 Task: Select the off-cursor smooth caret animation.
Action: Mouse moved to (126, 526)
Screenshot: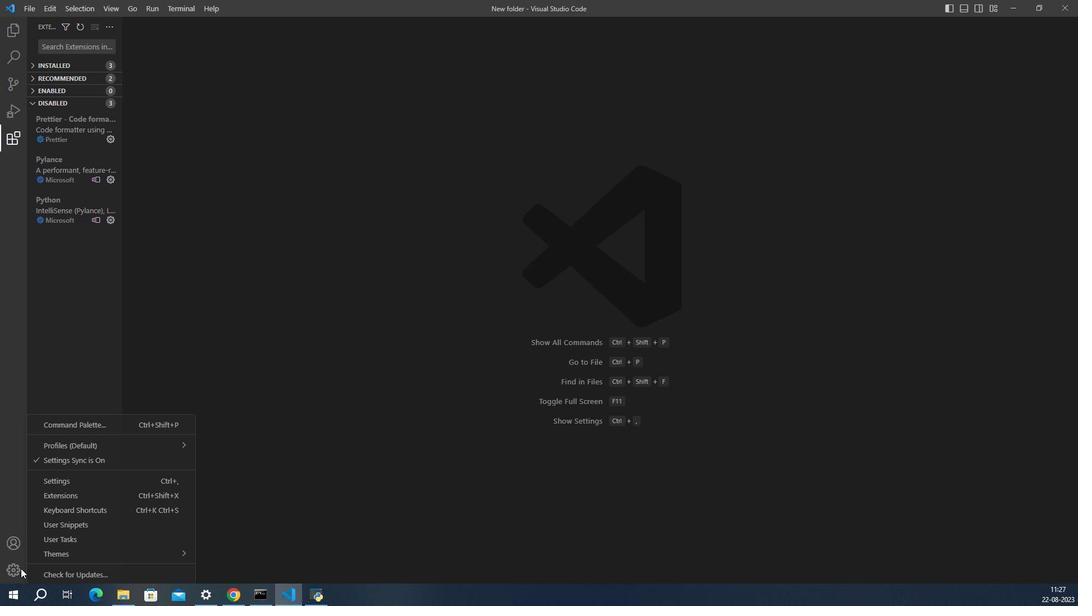 
Action: Mouse pressed left at (126, 526)
Screenshot: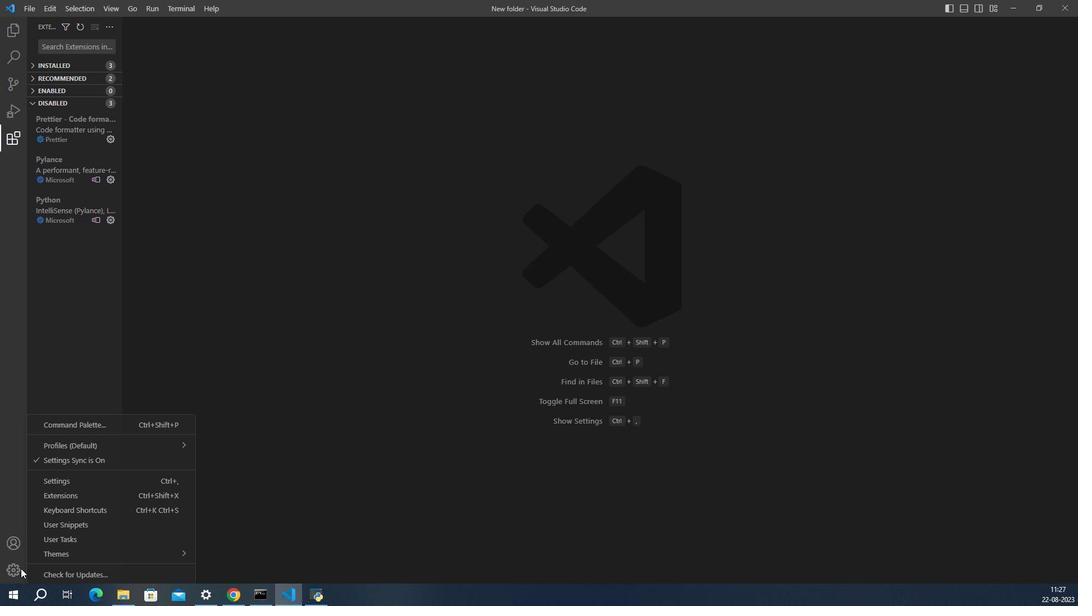 
Action: Mouse moved to (163, 455)
Screenshot: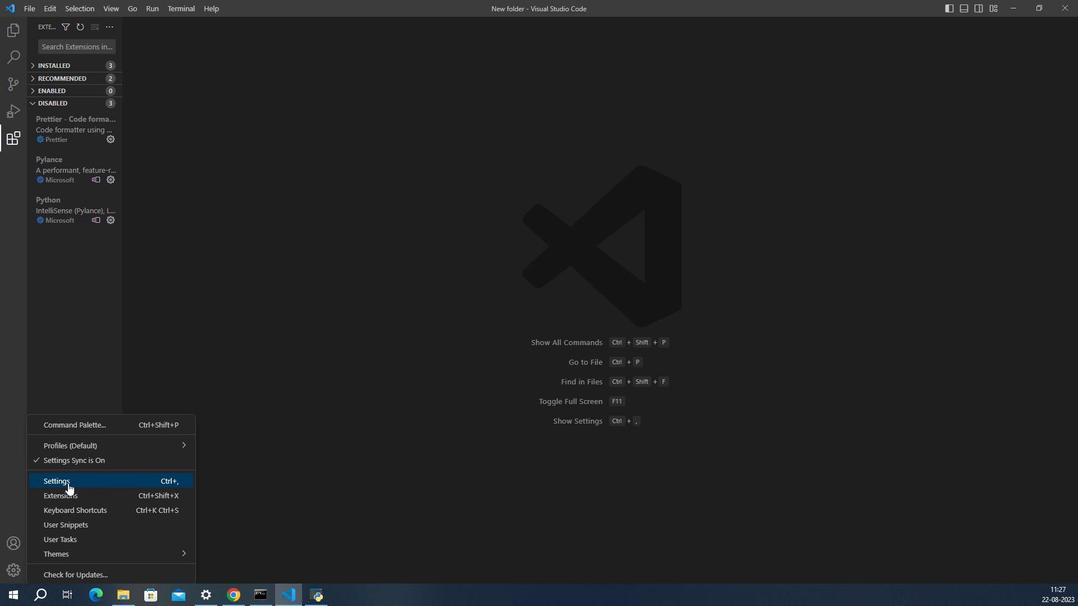 
Action: Mouse pressed left at (163, 455)
Screenshot: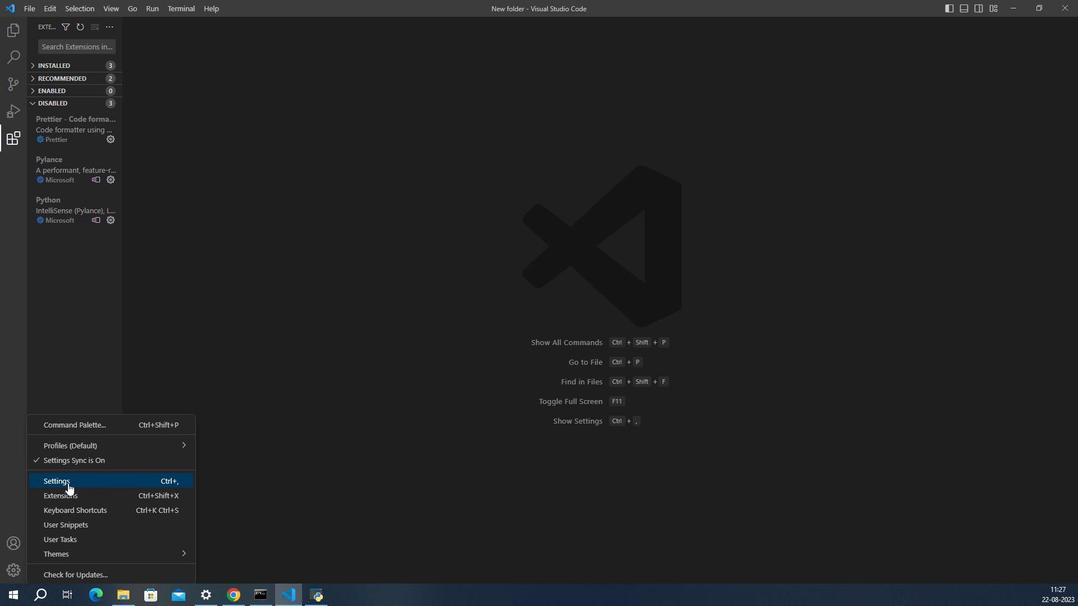 
Action: Mouse moved to (507, 349)
Screenshot: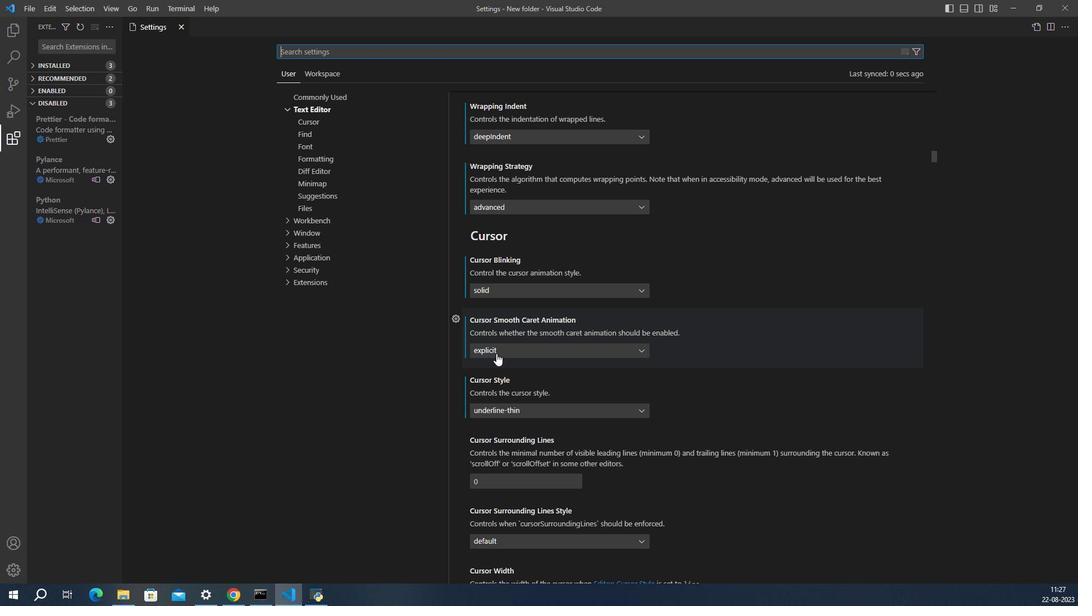 
Action: Mouse pressed left at (507, 349)
Screenshot: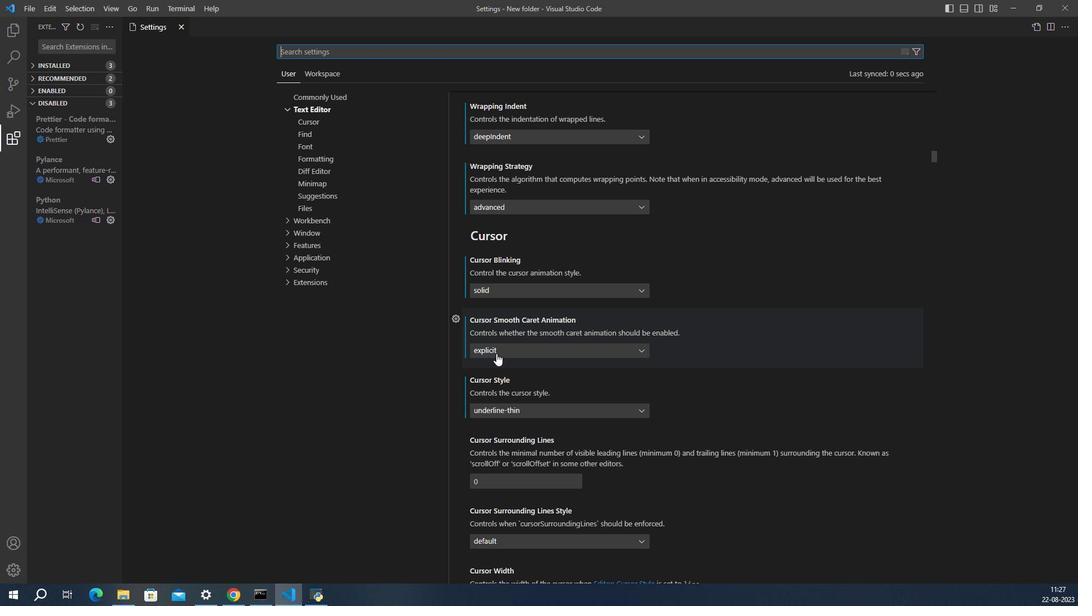 
Action: Mouse moved to (503, 364)
Screenshot: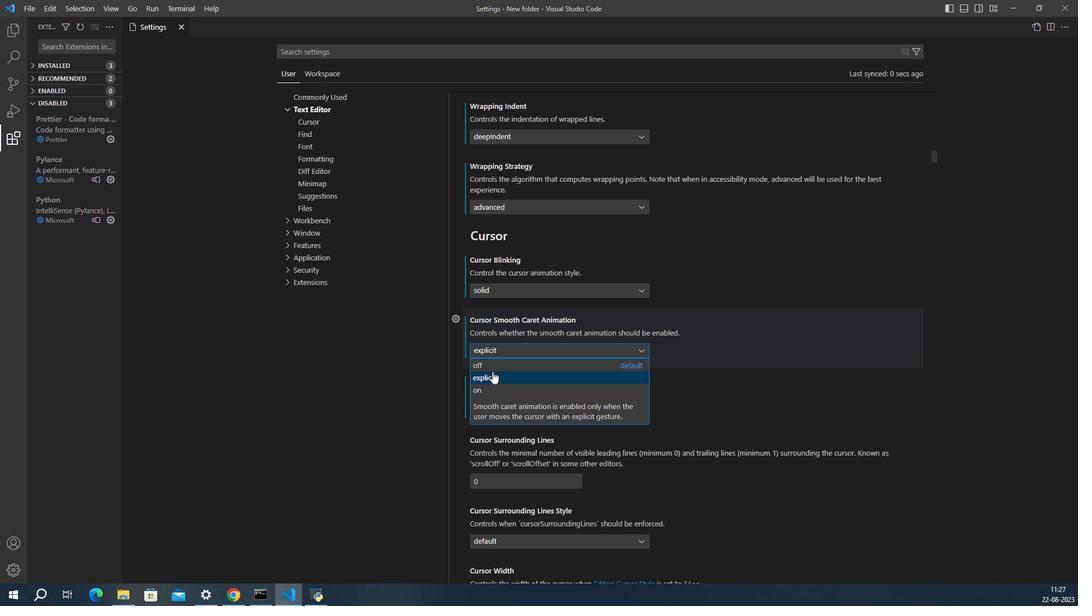 
Action: Mouse pressed left at (503, 364)
Screenshot: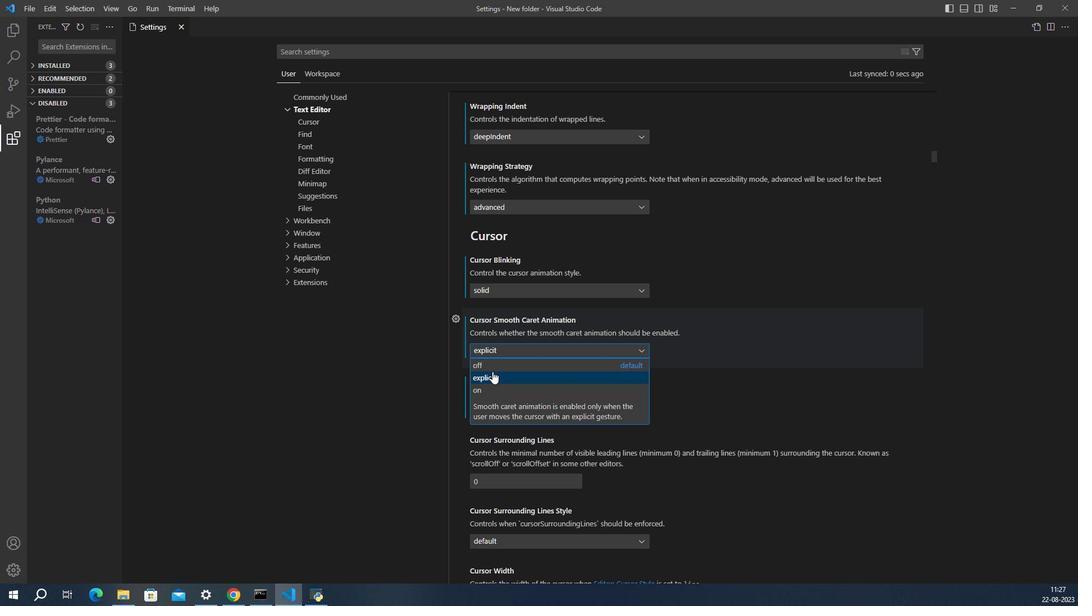 
Action: Mouse moved to (521, 348)
Screenshot: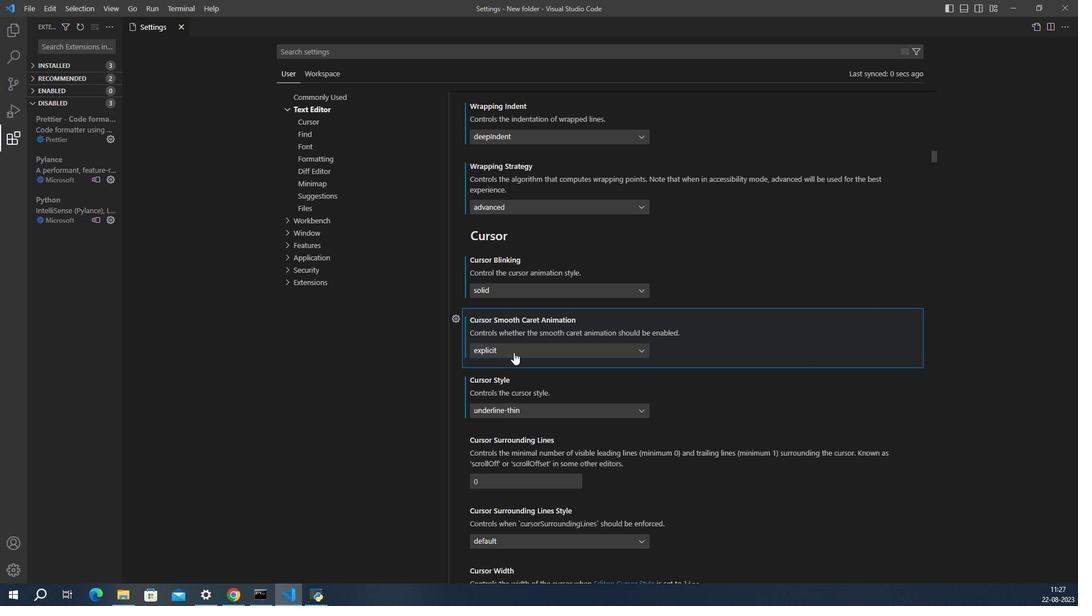 
Action: Mouse pressed left at (521, 348)
Screenshot: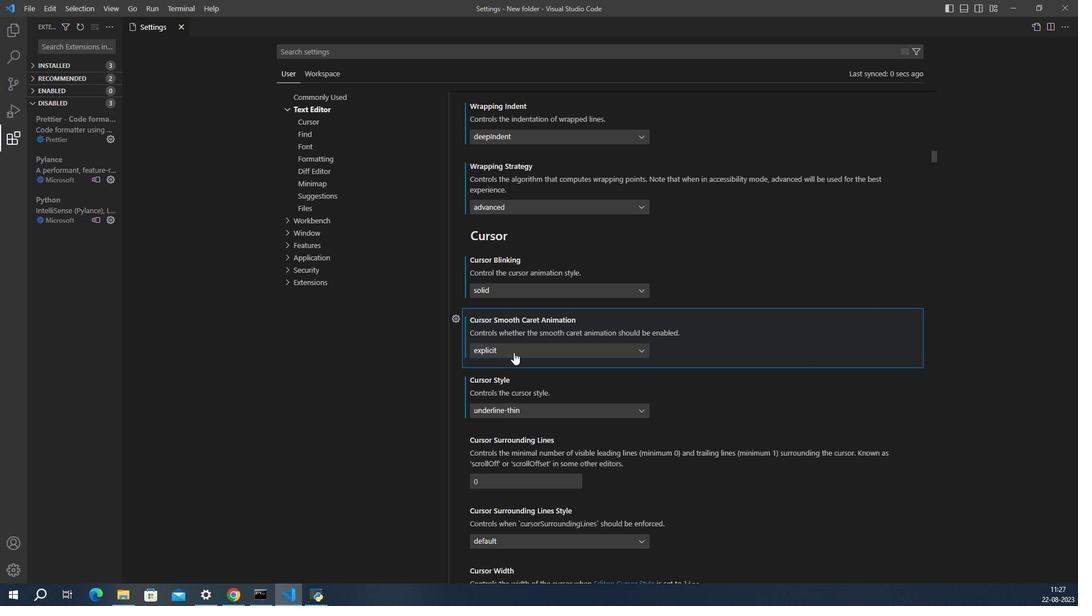 
Action: Mouse moved to (512, 359)
Screenshot: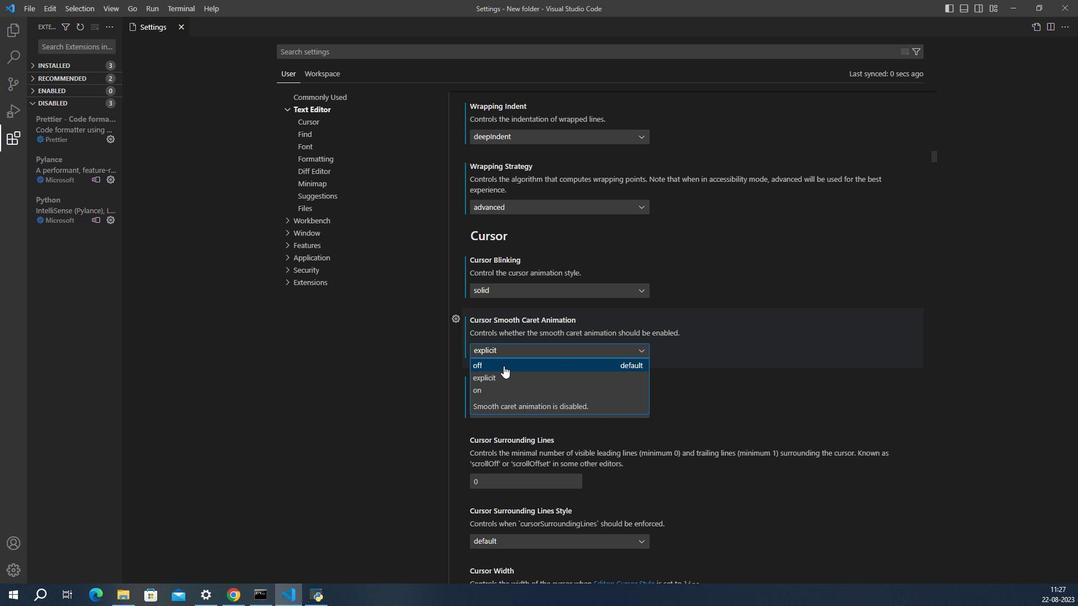 
Action: Mouse pressed left at (512, 359)
Screenshot: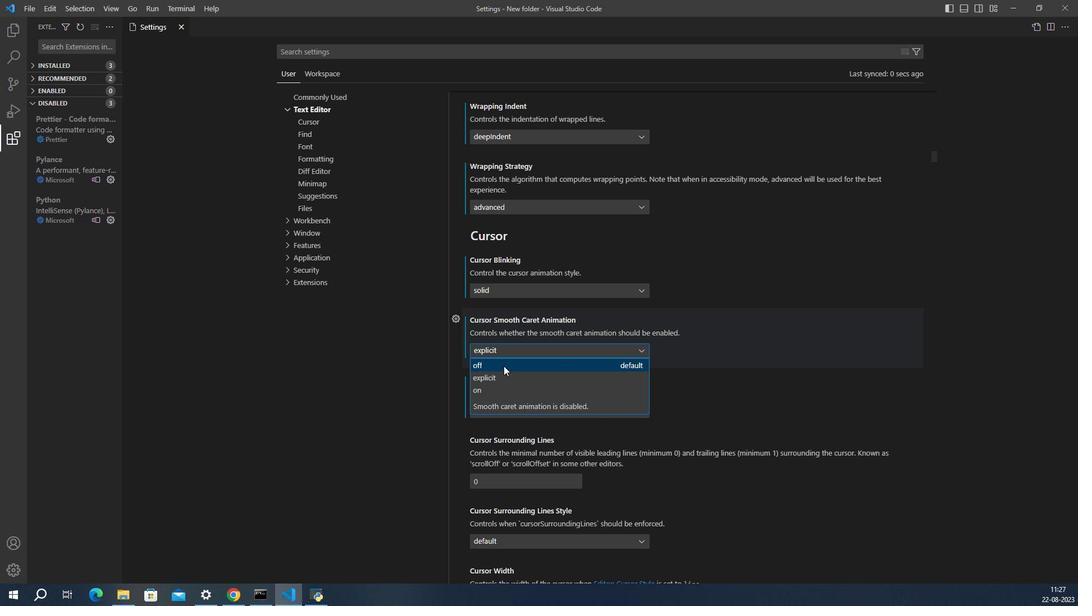 
Action: Mouse moved to (526, 354)
Screenshot: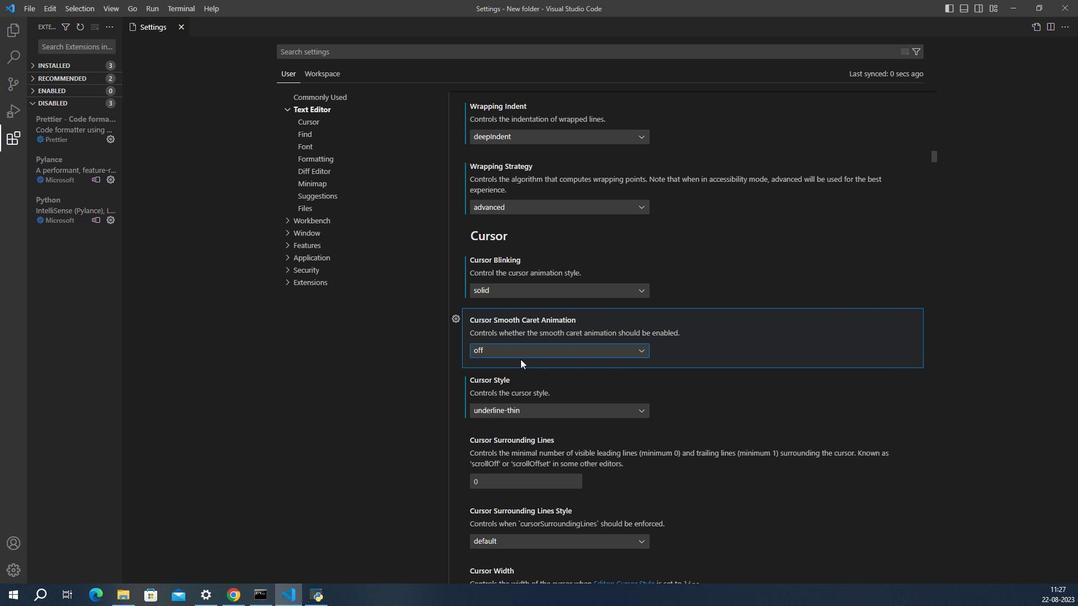 
